 Task: Create New Customer with Customer Name: Avant-Garde, Billing Address Line1: 3112 Abia Martin Drive, Billing Address Line2:  Panther Burn, Billing Address Line3:  Mississippi 38765, Cell Number: 978-549-2947_x000D_

Action: Mouse moved to (162, 33)
Screenshot: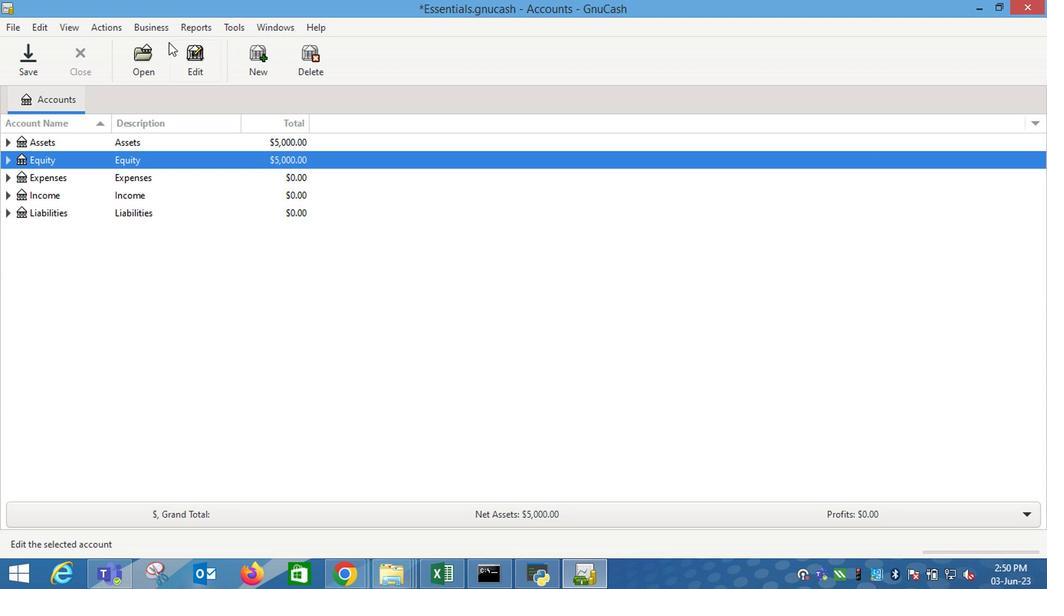 
Action: Mouse pressed left at (162, 33)
Screenshot: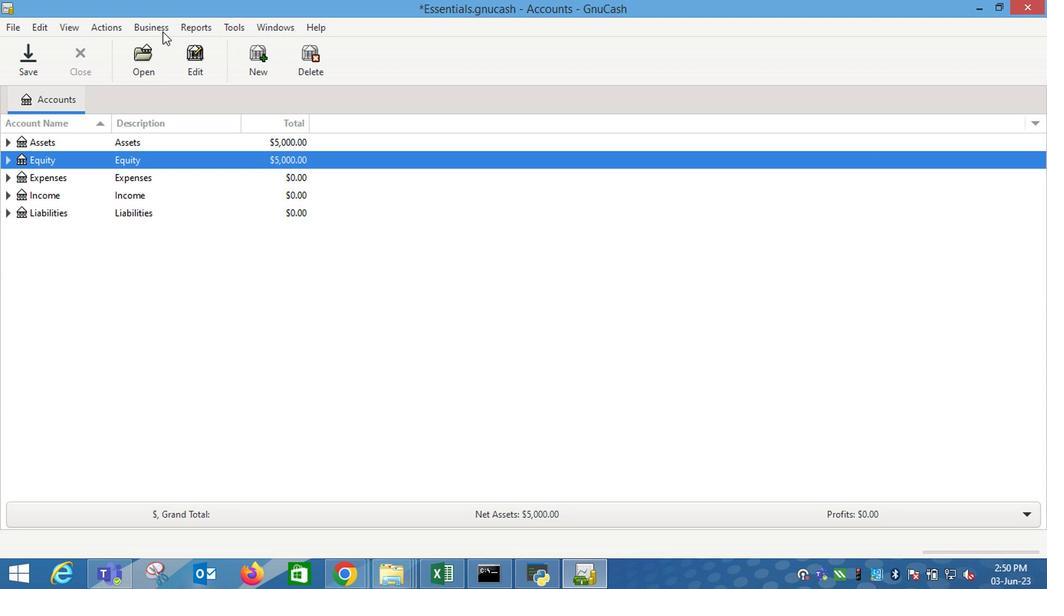 
Action: Mouse moved to (315, 66)
Screenshot: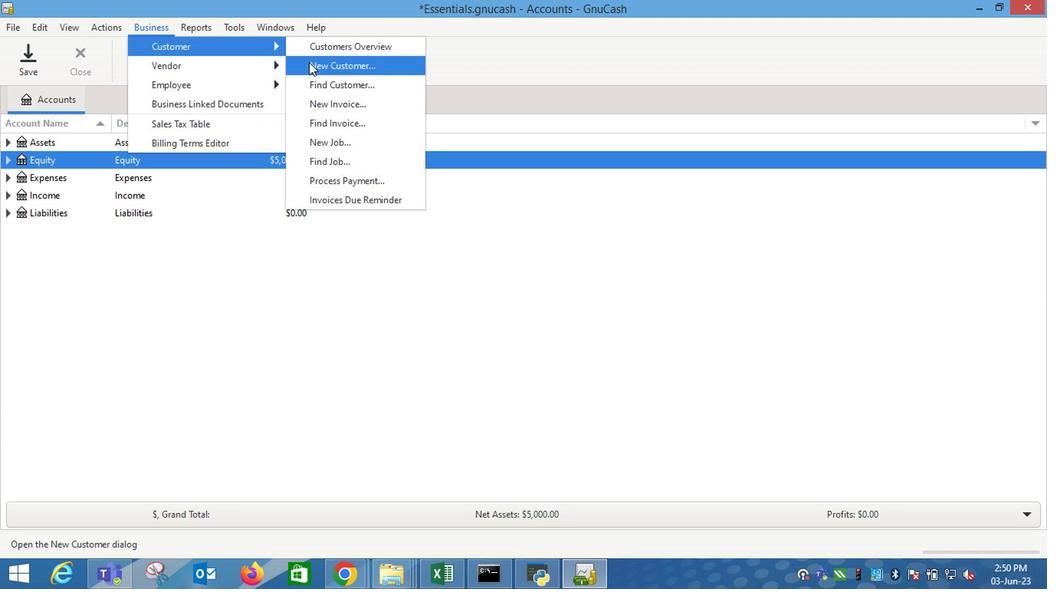 
Action: Mouse pressed left at (315, 66)
Screenshot: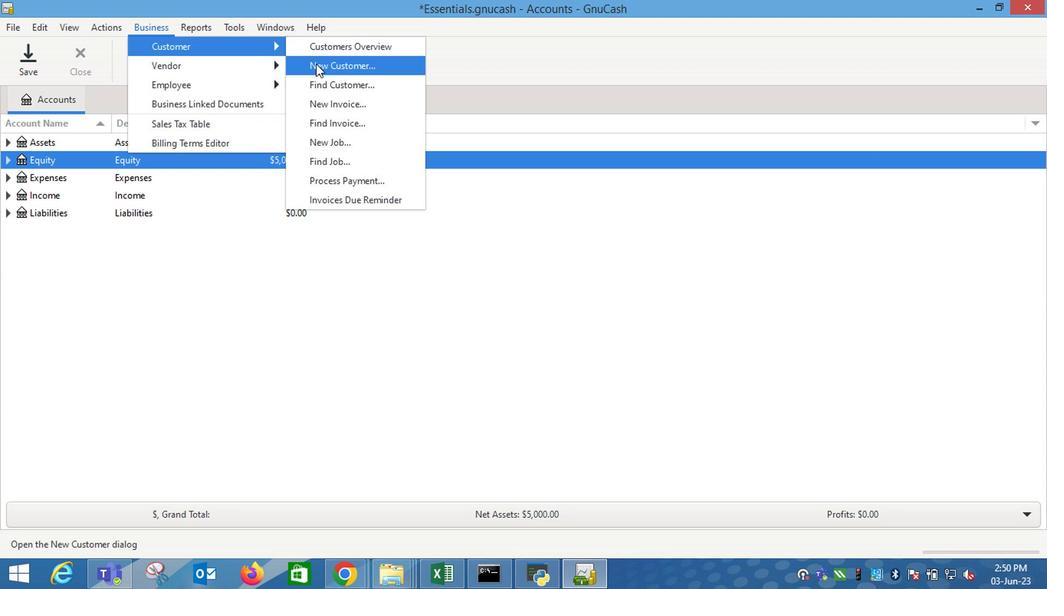
Action: Mouse moved to (694, 222)
Screenshot: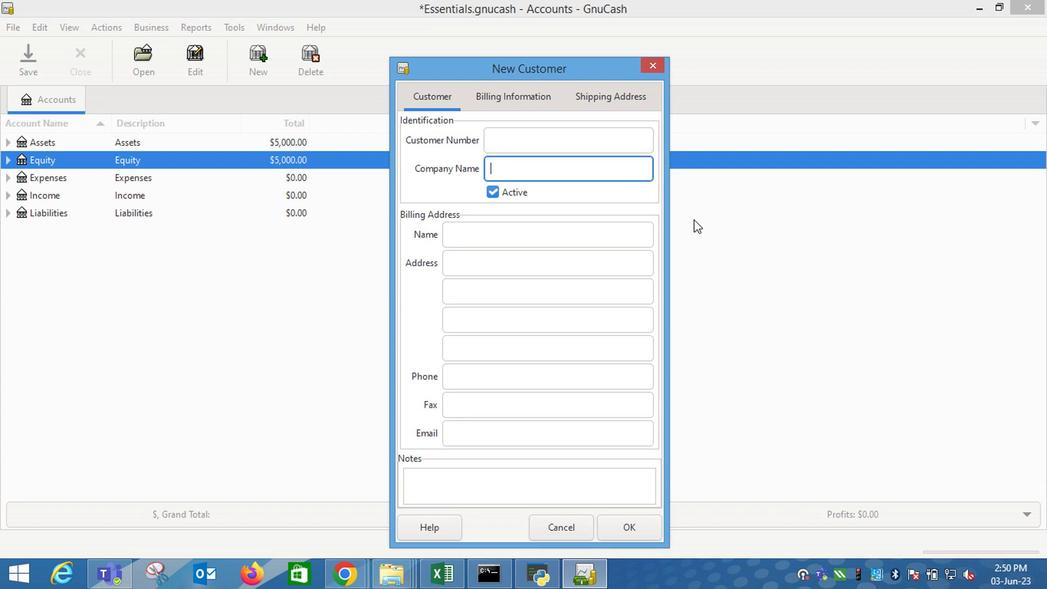 
Action: Key pressed <Key.shift_r>Avant-<Key.shift_r>Garde<Key.tab><Key.tab><Key.tab>3112<Key.space><Key.shift_r>Abia<Key.space><Key.shift_r>Martin<Key.space><Key.shift_r>Drv<Key.backspace>ive<Key.tab><Key.shift_r>P<Key.tab><Key.shift_r>Mi<Key.tab><Key.tab>978-549-2947
Screenshot: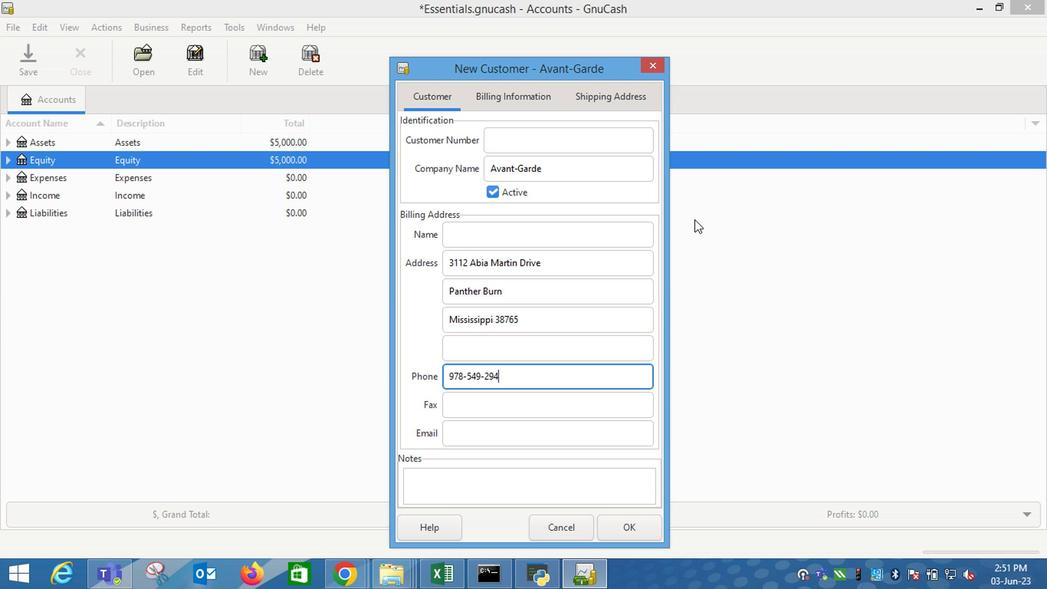 
Action: Mouse moved to (510, 104)
Screenshot: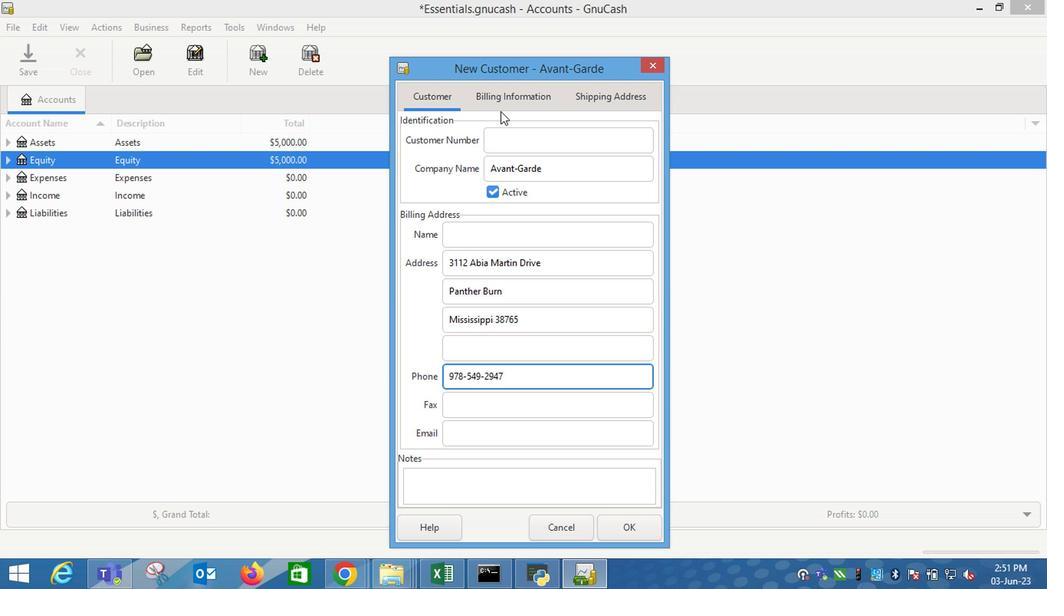 
Action: Mouse pressed left at (510, 104)
Screenshot: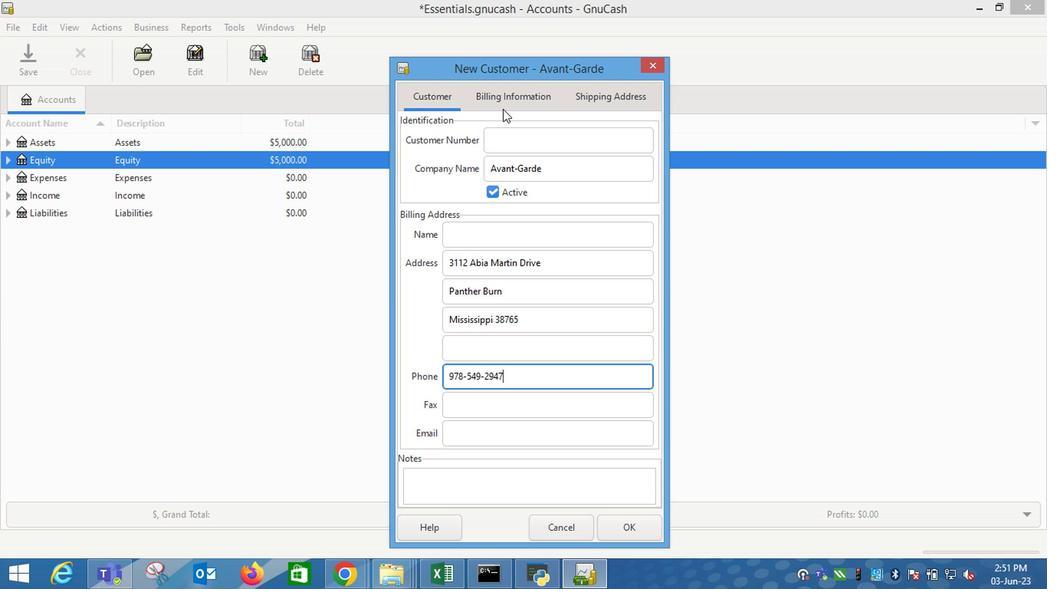 
Action: Mouse moved to (624, 520)
Screenshot: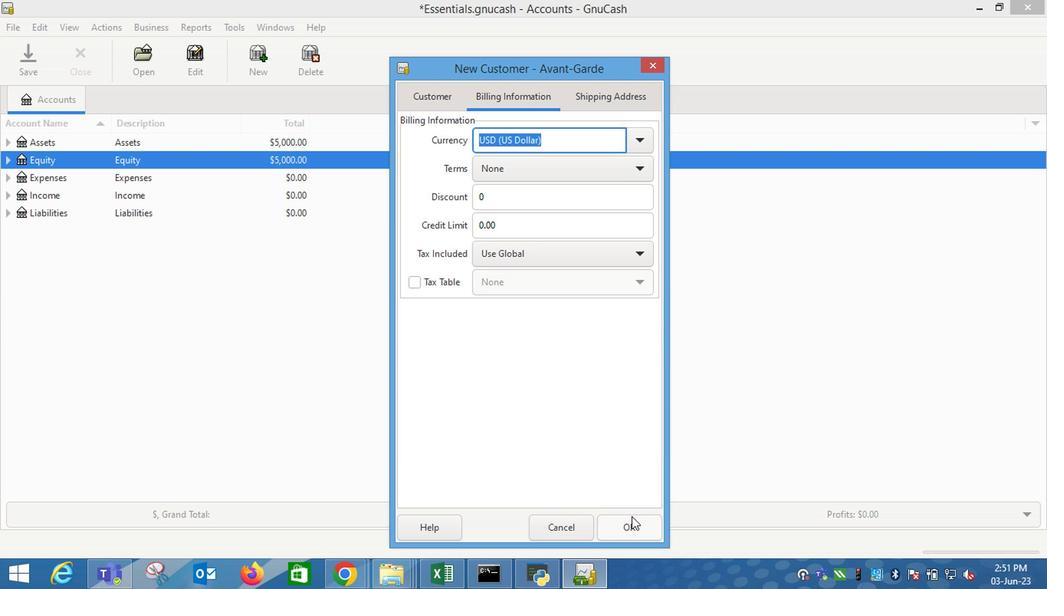 
Action: Mouse pressed left at (624, 520)
Screenshot: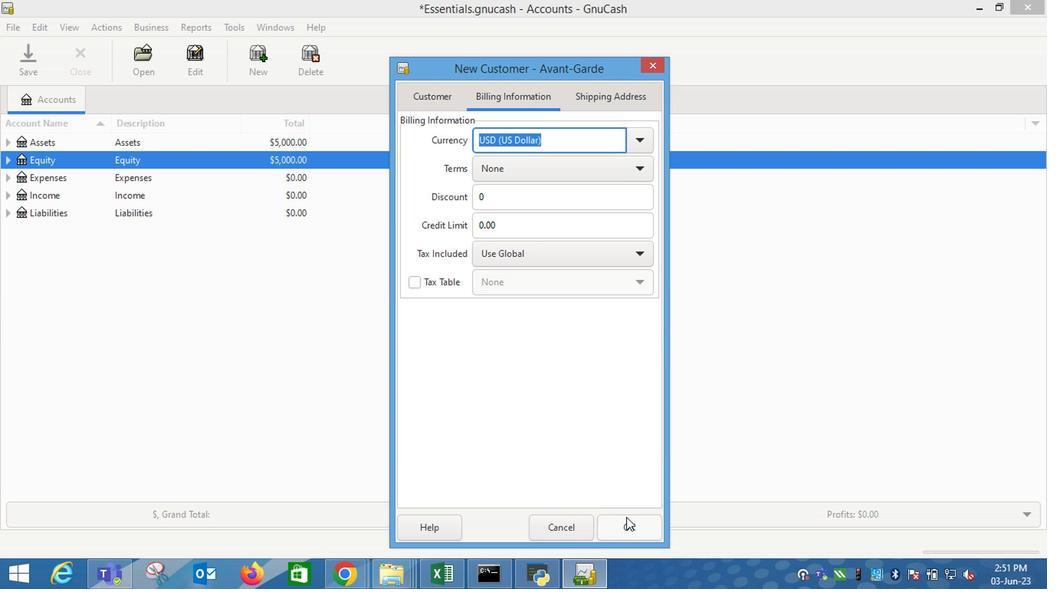 
Action: Mouse moved to (550, 380)
Screenshot: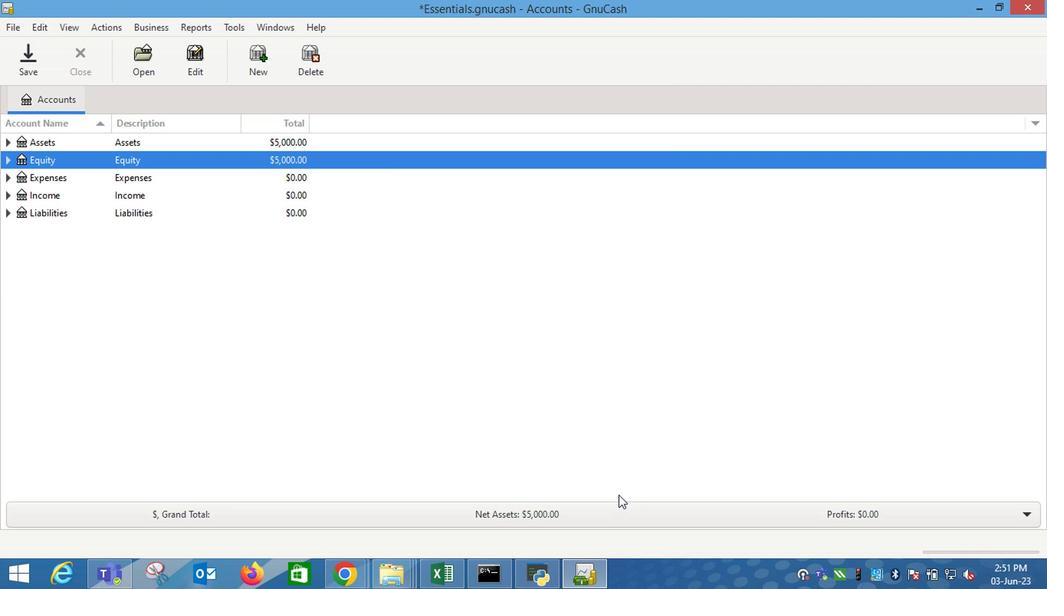 
